 Task: Create a rule from the Routing list, Task moved to a section -> Set Priority in the project AgileFalcon , set the section as Done clear the priority
Action: Mouse moved to (86, 414)
Screenshot: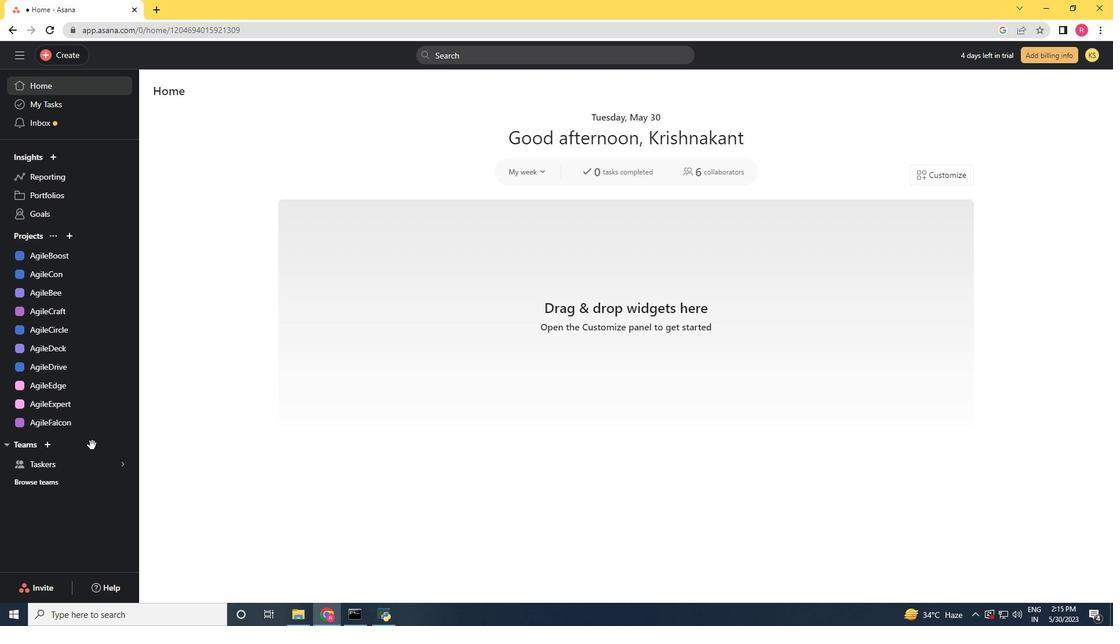 
Action: Mouse pressed left at (86, 414)
Screenshot: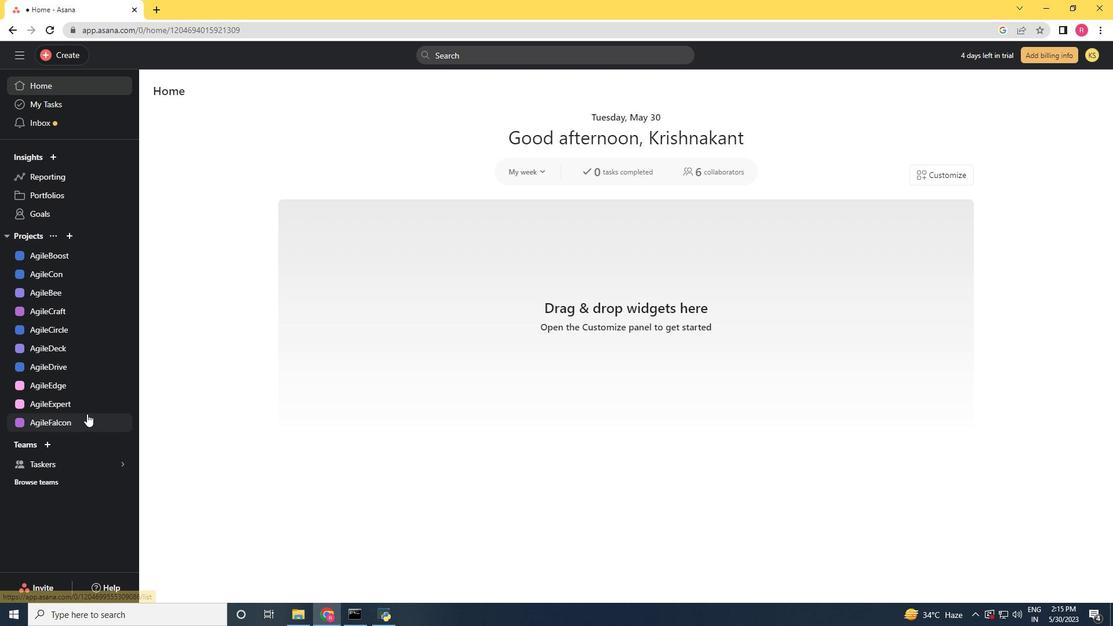 
Action: Mouse moved to (1064, 98)
Screenshot: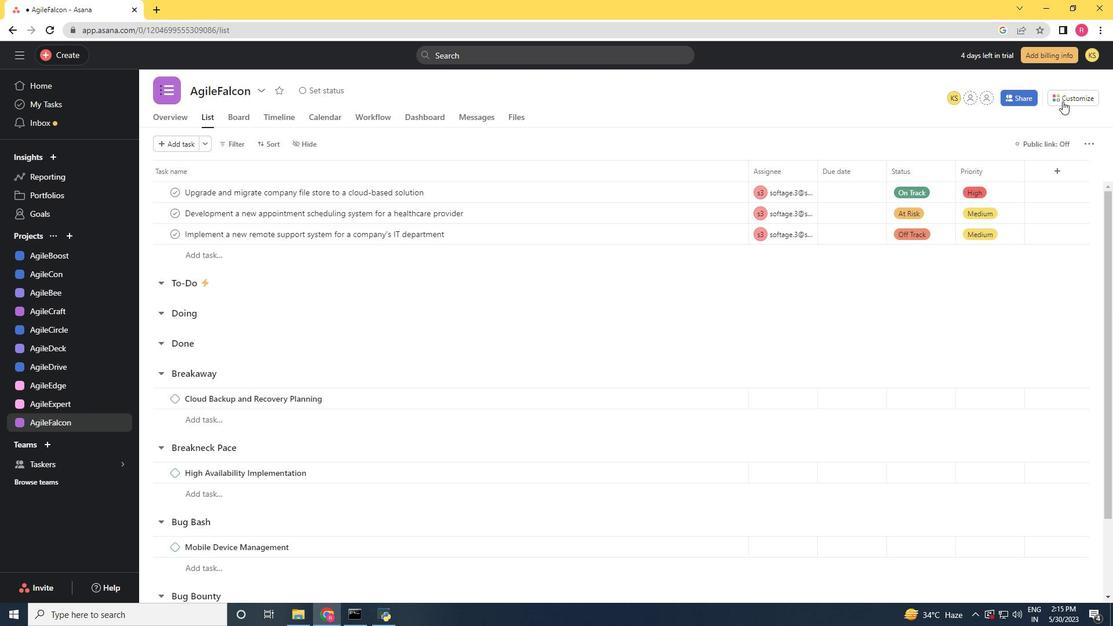 
Action: Mouse pressed left at (1064, 98)
Screenshot: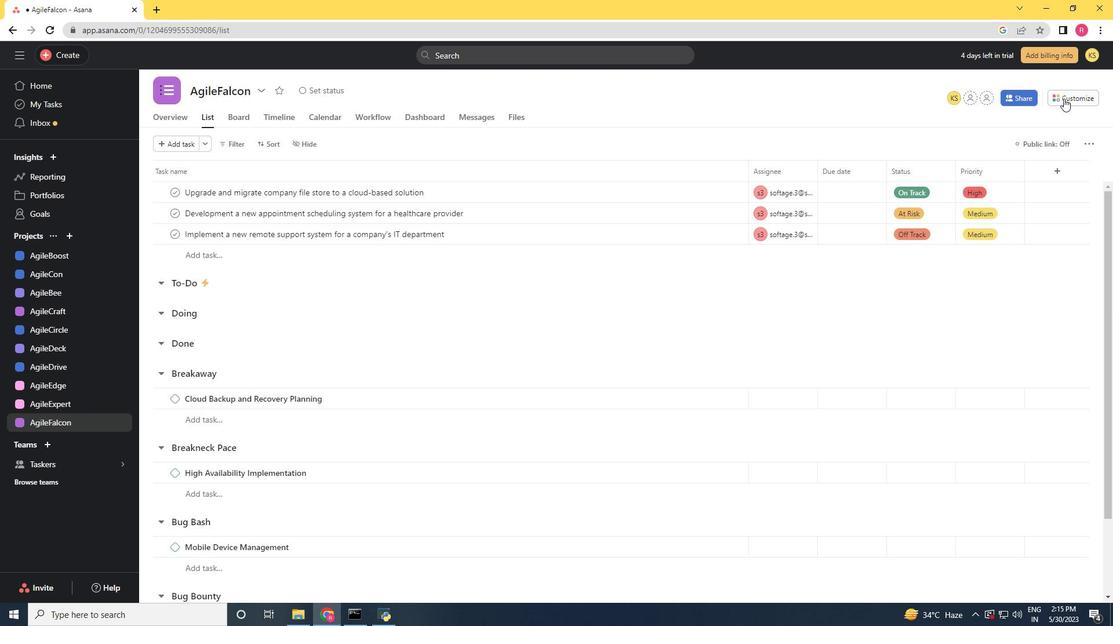 
Action: Mouse moved to (878, 257)
Screenshot: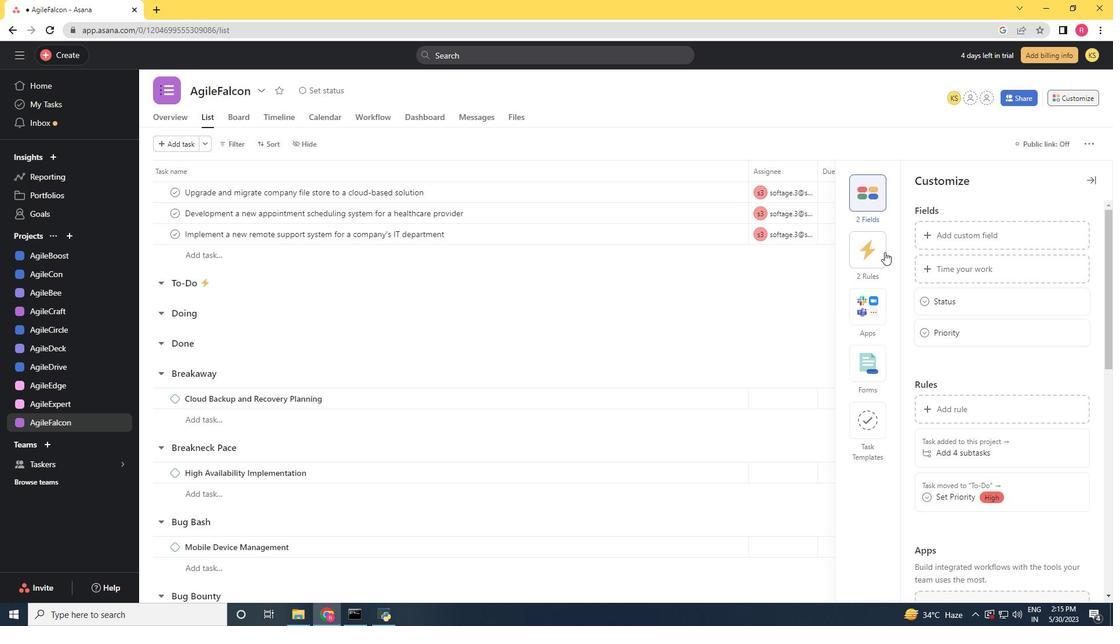 
Action: Mouse pressed left at (878, 257)
Screenshot: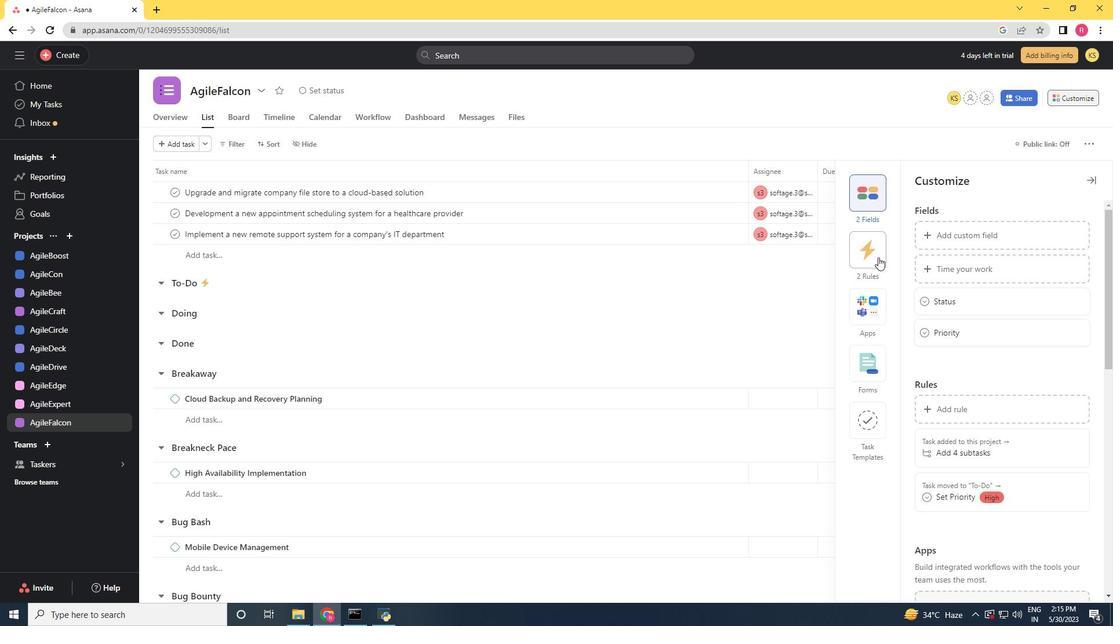 
Action: Mouse moved to (981, 226)
Screenshot: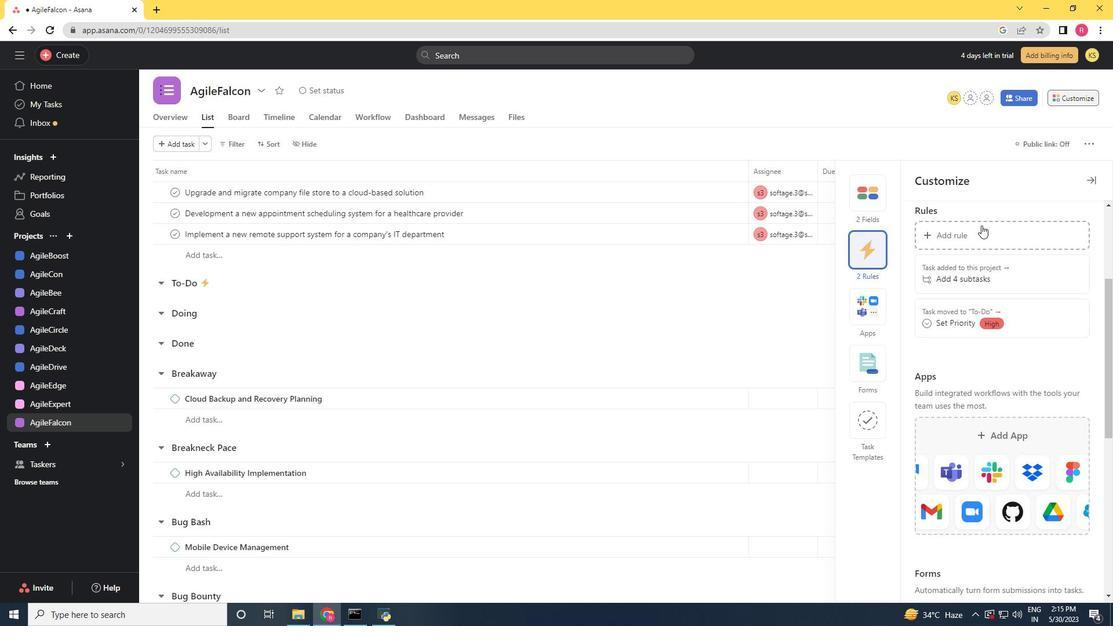 
Action: Mouse pressed left at (981, 226)
Screenshot: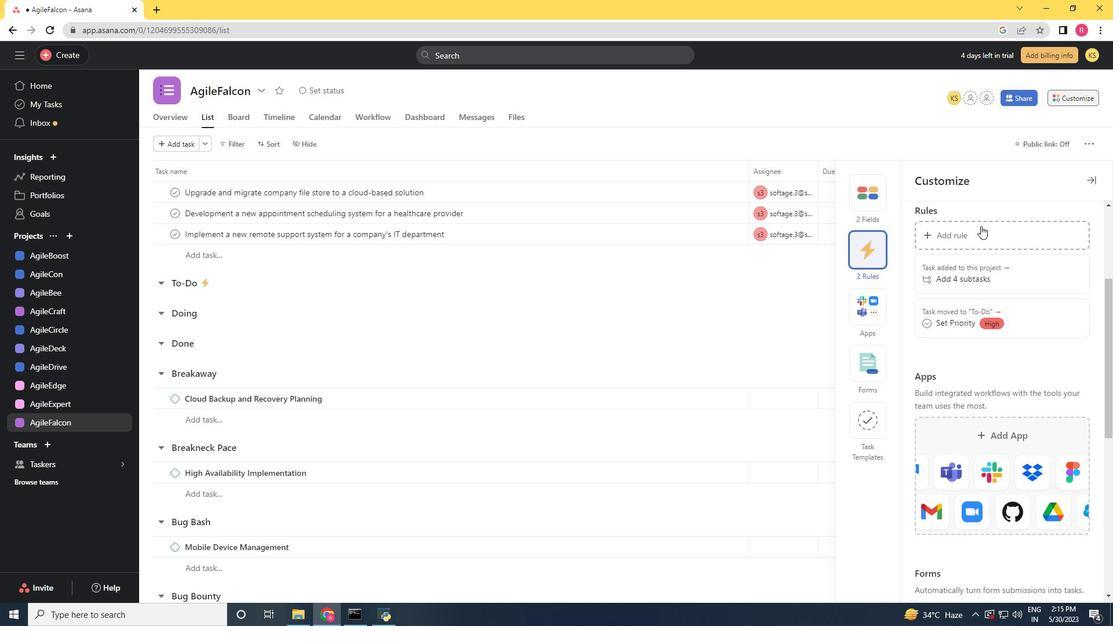 
Action: Mouse moved to (237, 156)
Screenshot: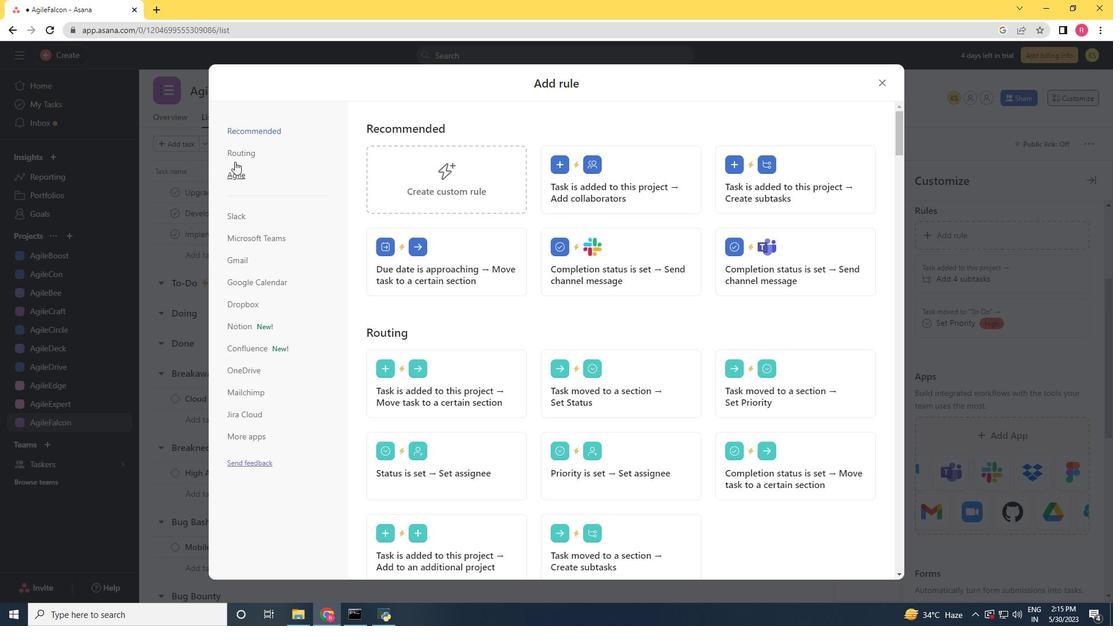 
Action: Mouse pressed left at (237, 156)
Screenshot: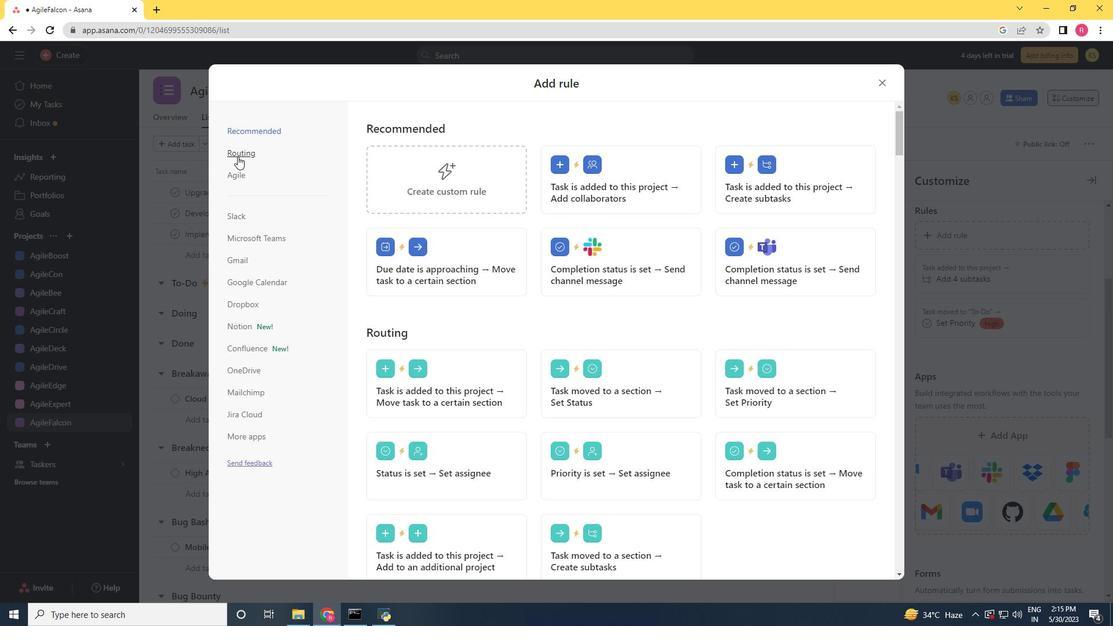 
Action: Mouse moved to (793, 190)
Screenshot: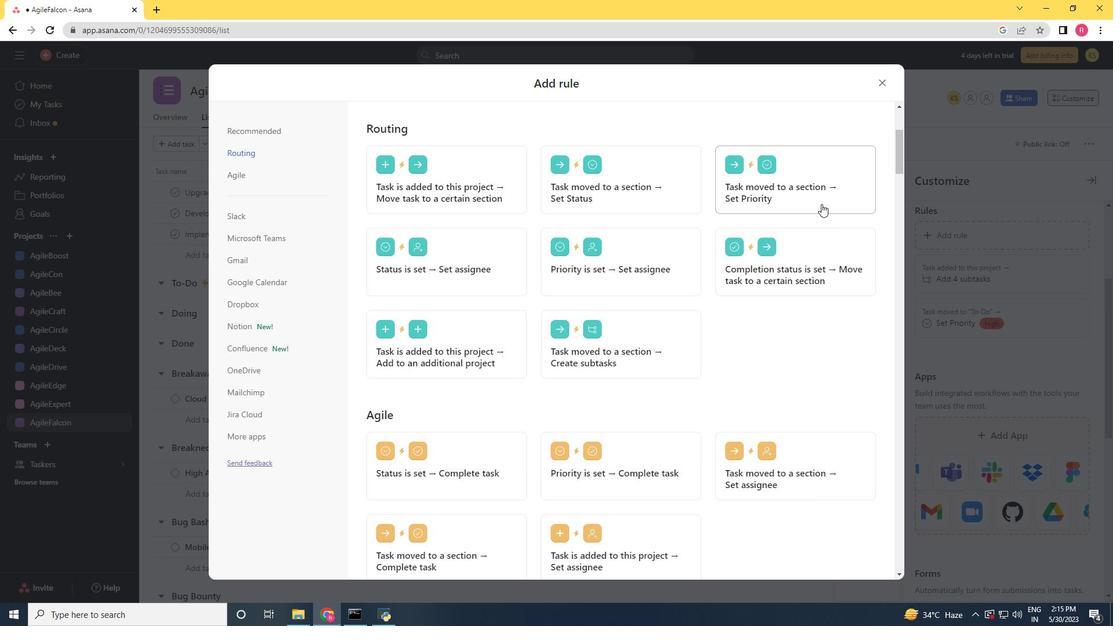 
Action: Mouse pressed left at (793, 190)
Screenshot: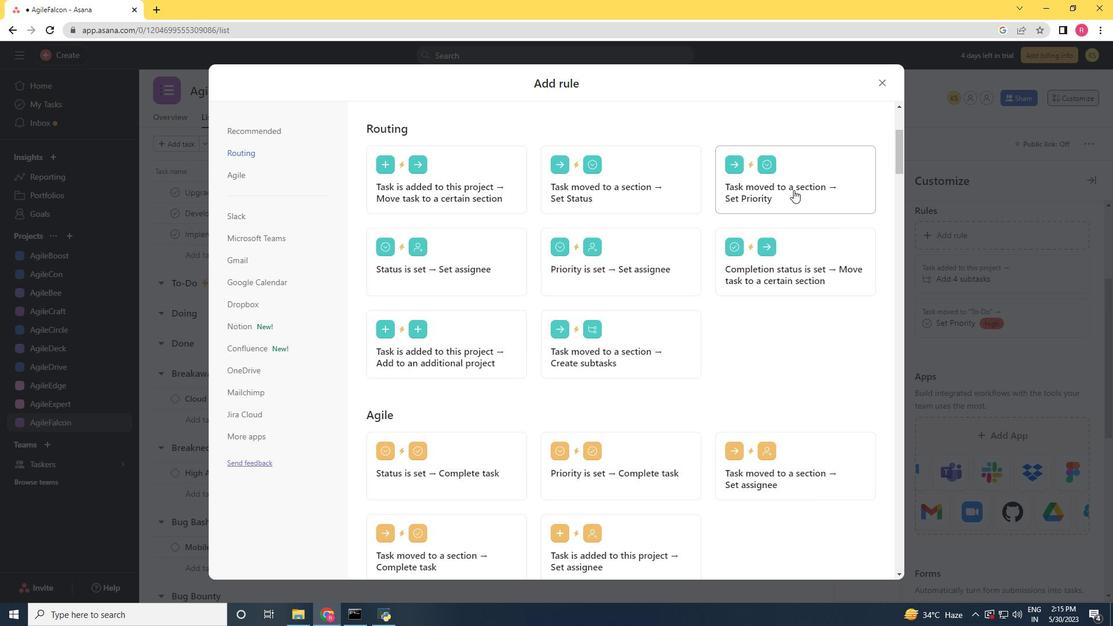
Action: Mouse moved to (518, 316)
Screenshot: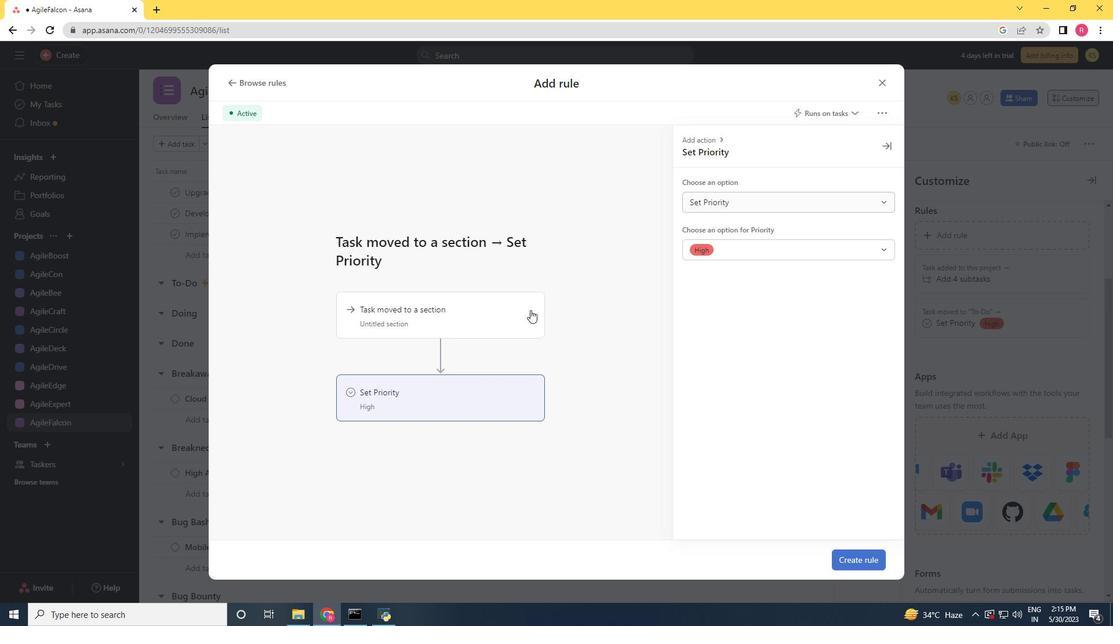 
Action: Mouse pressed left at (518, 316)
Screenshot: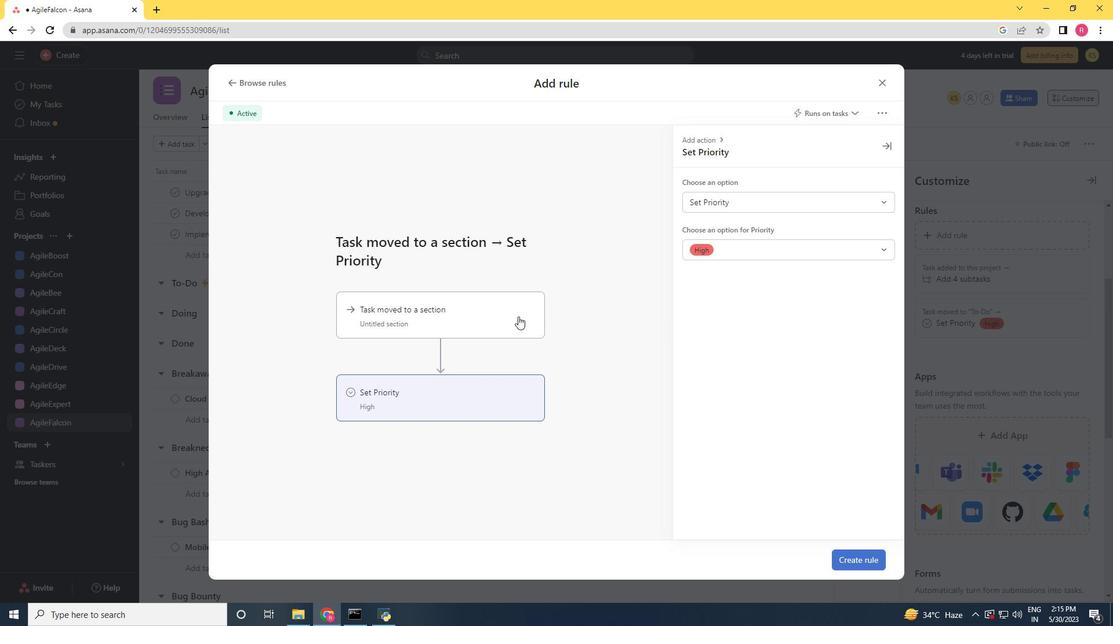 
Action: Mouse moved to (720, 206)
Screenshot: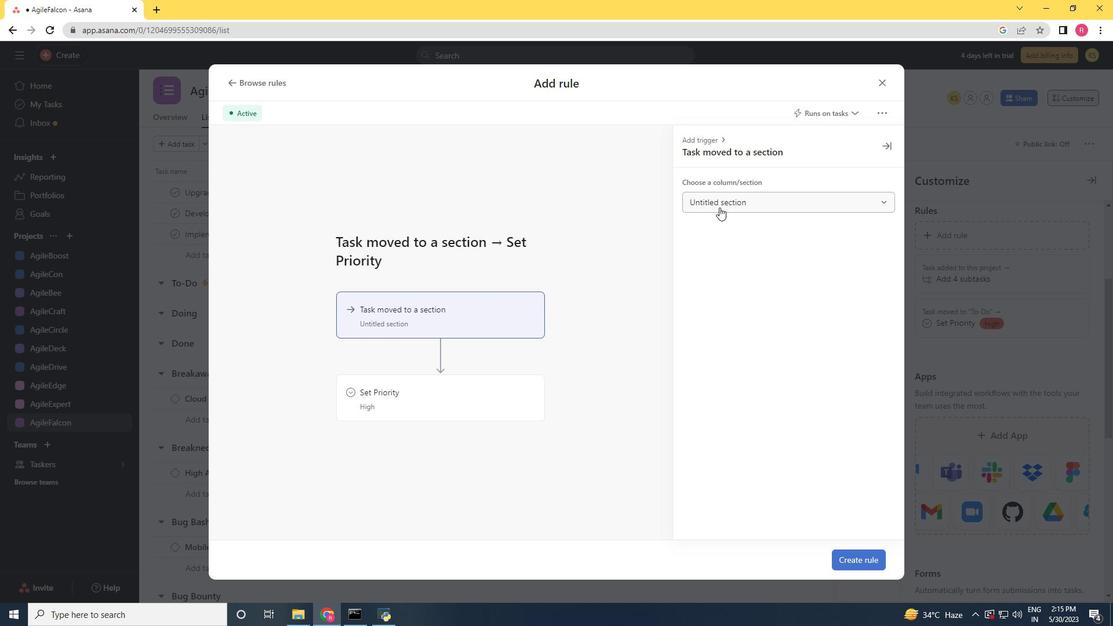 
Action: Mouse pressed left at (720, 206)
Screenshot: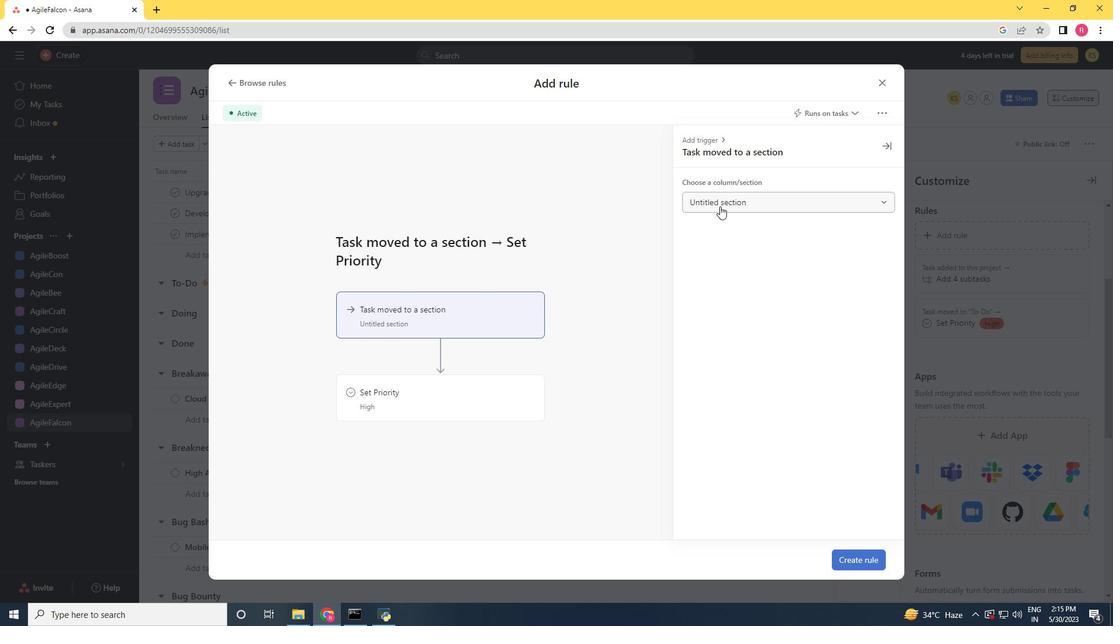 
Action: Mouse moved to (725, 292)
Screenshot: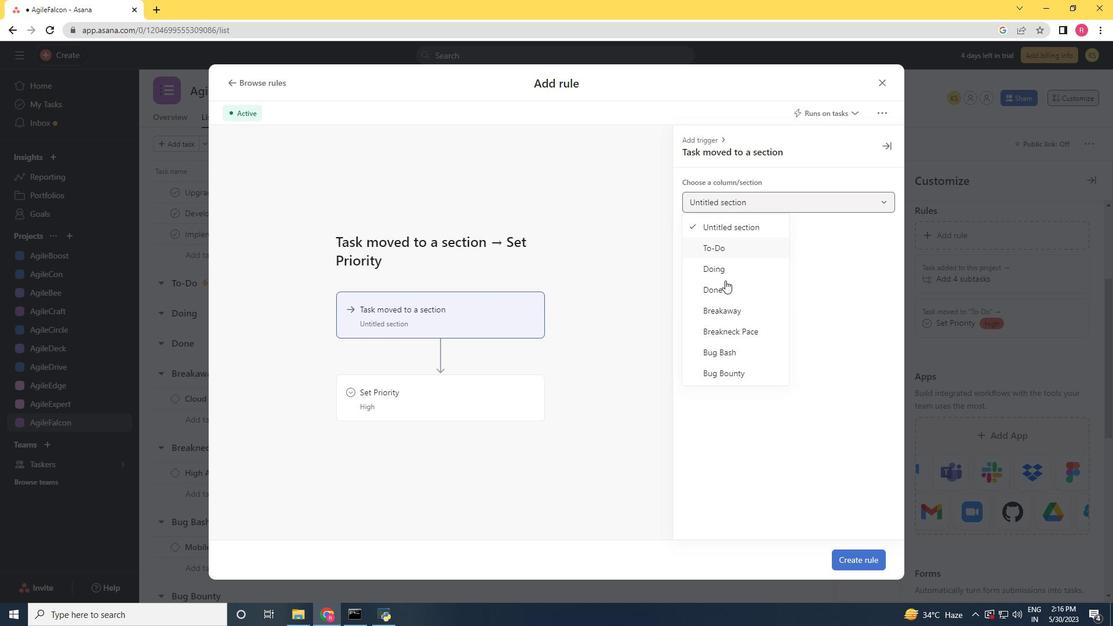 
Action: Mouse pressed left at (725, 292)
Screenshot: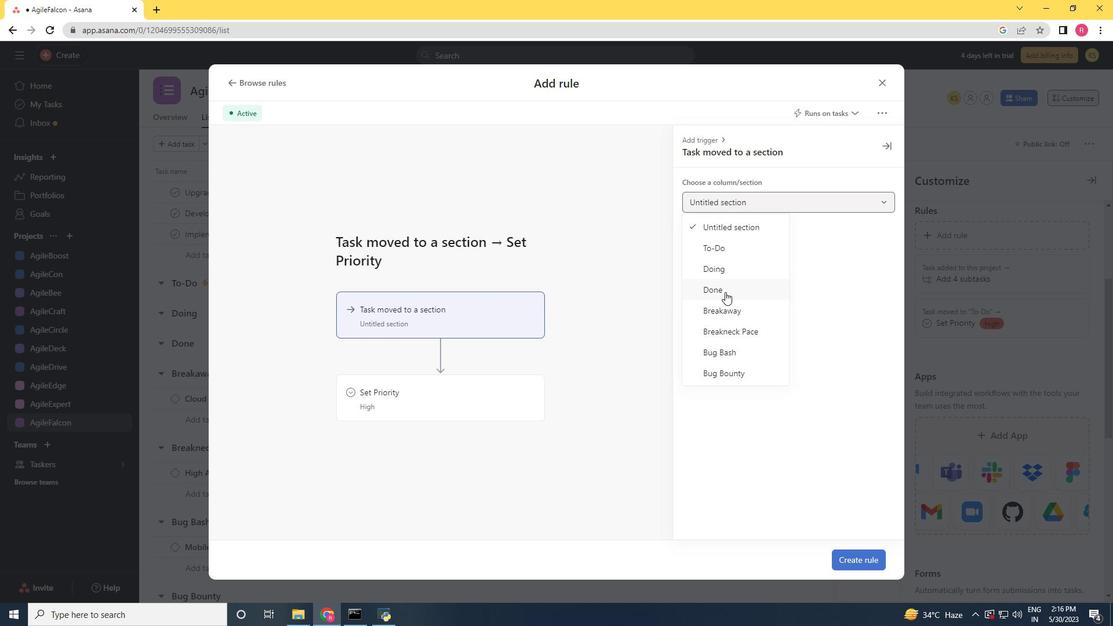 
Action: Mouse moved to (488, 402)
Screenshot: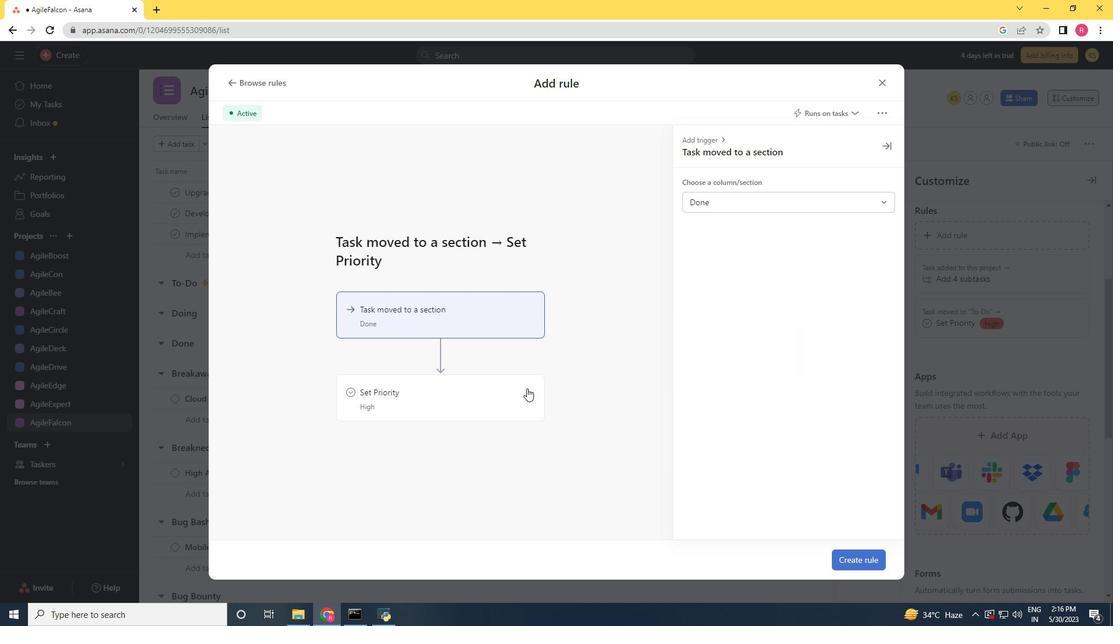 
Action: Mouse pressed left at (488, 402)
Screenshot: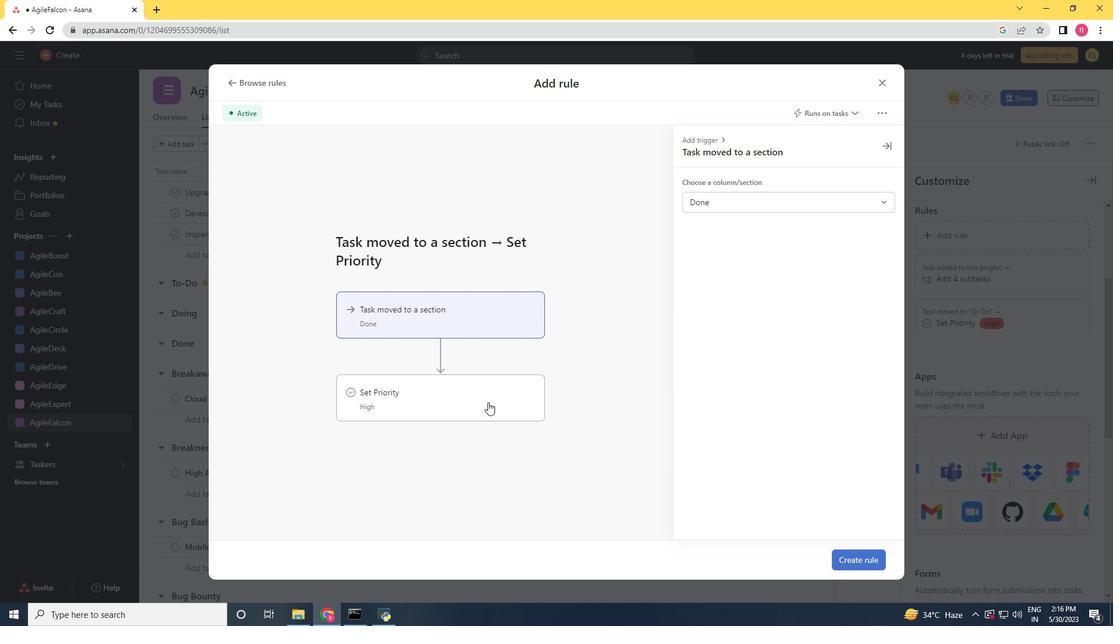 
Action: Mouse moved to (730, 204)
Screenshot: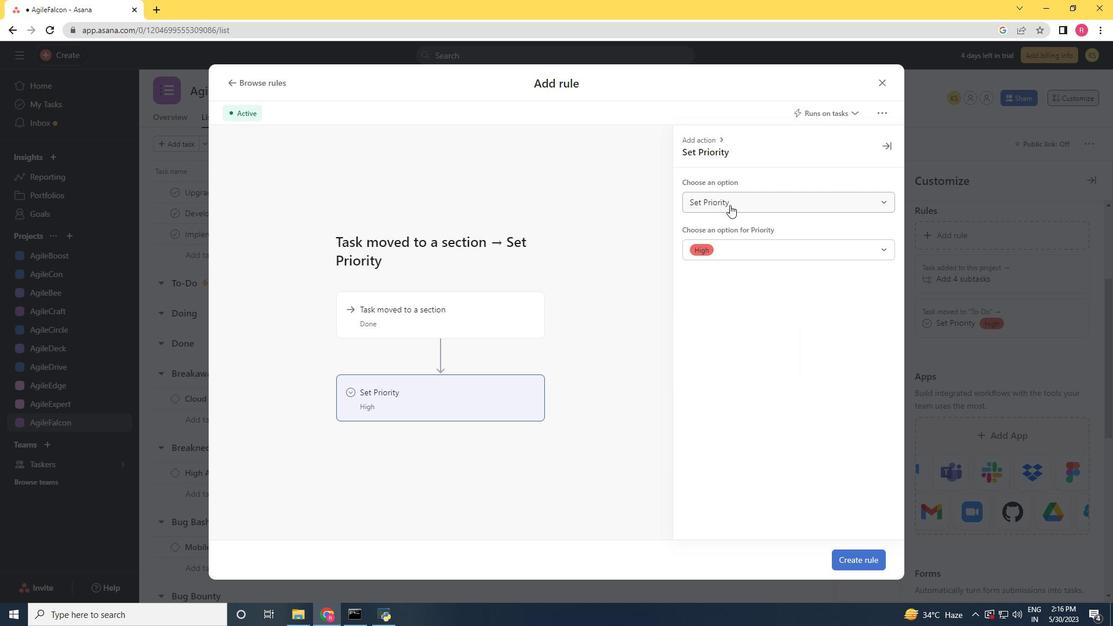 
Action: Mouse pressed left at (730, 204)
Screenshot: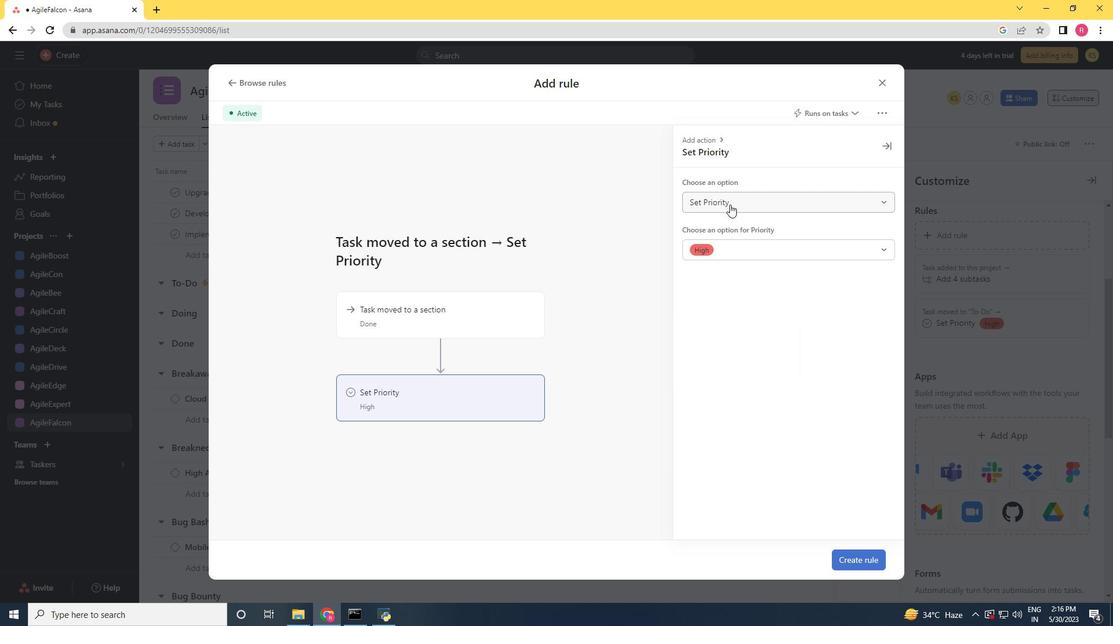 
Action: Mouse moved to (739, 252)
Screenshot: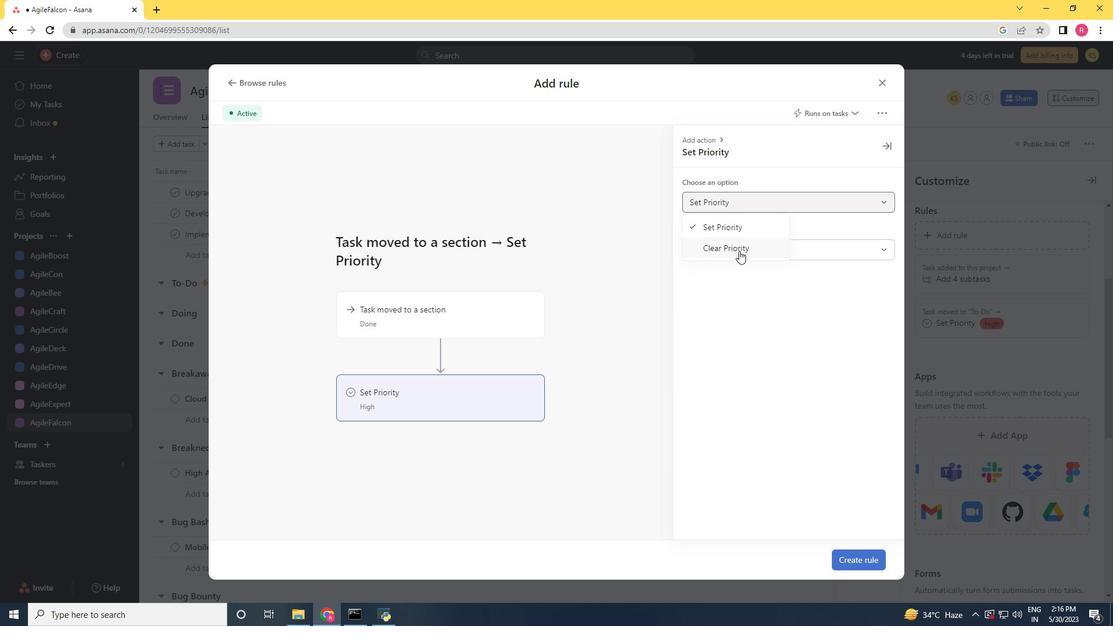 
Action: Mouse pressed left at (739, 252)
Screenshot: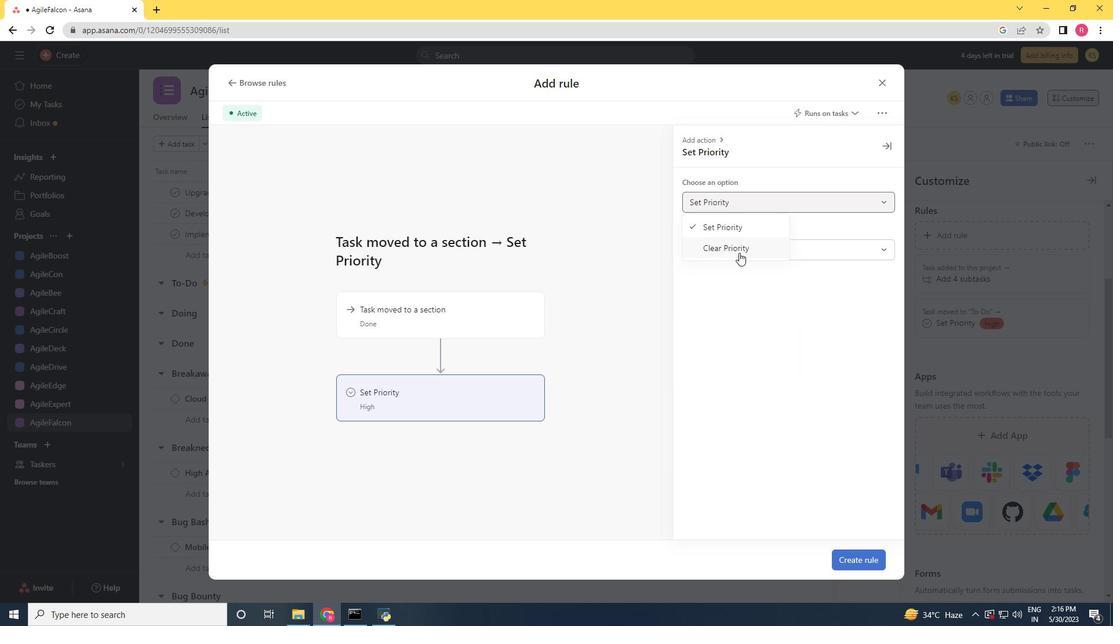 
Action: Mouse moved to (859, 568)
Screenshot: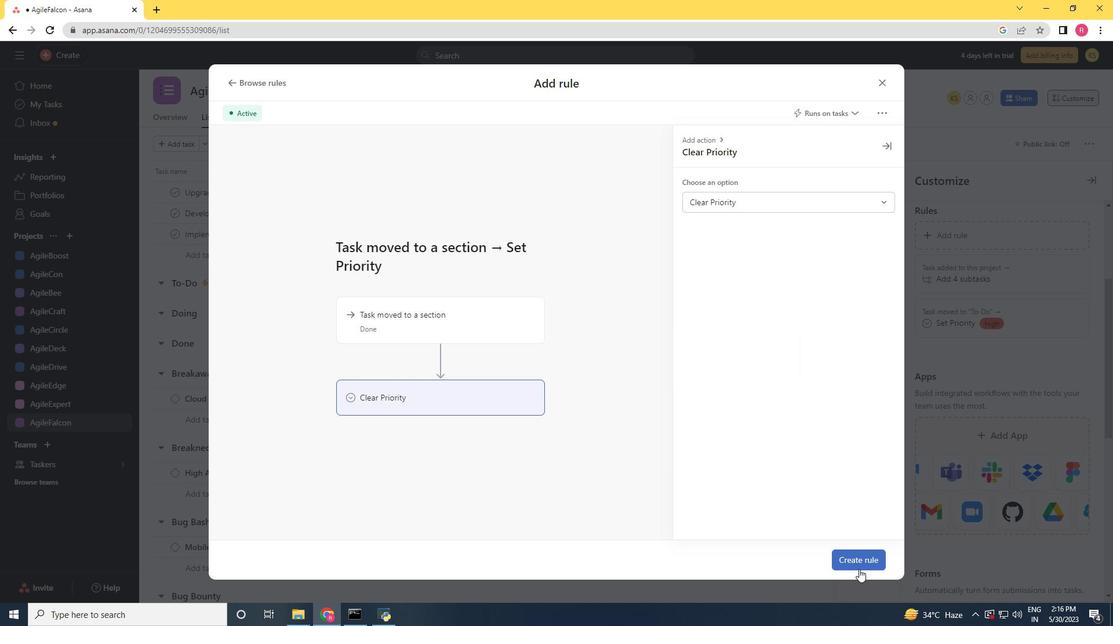
Action: Mouse pressed left at (859, 568)
Screenshot: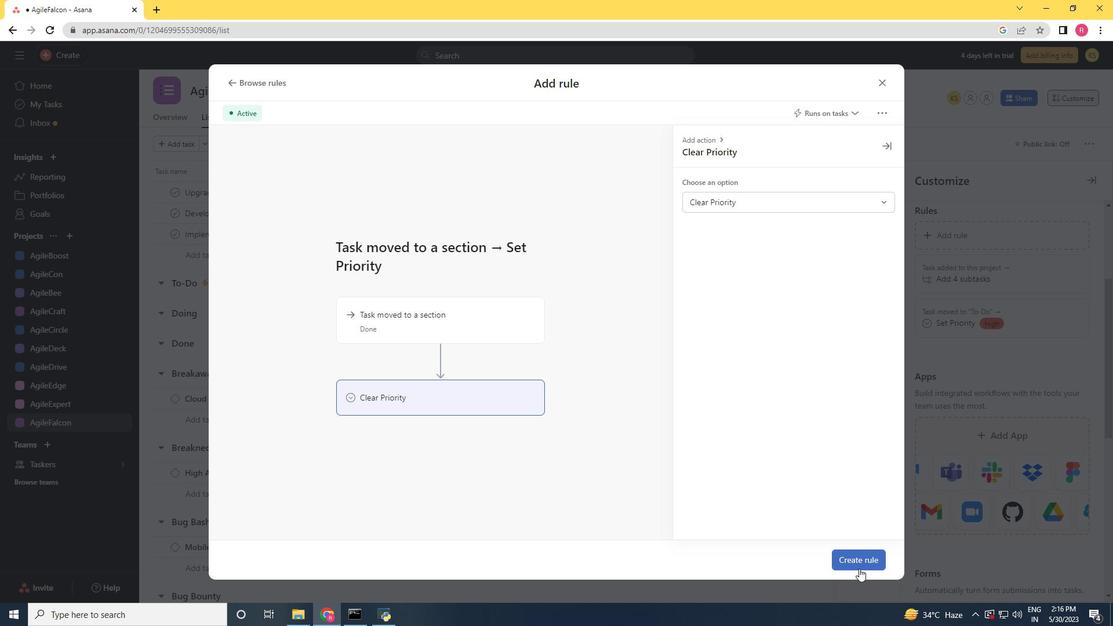 
Action: Mouse moved to (845, 574)
Screenshot: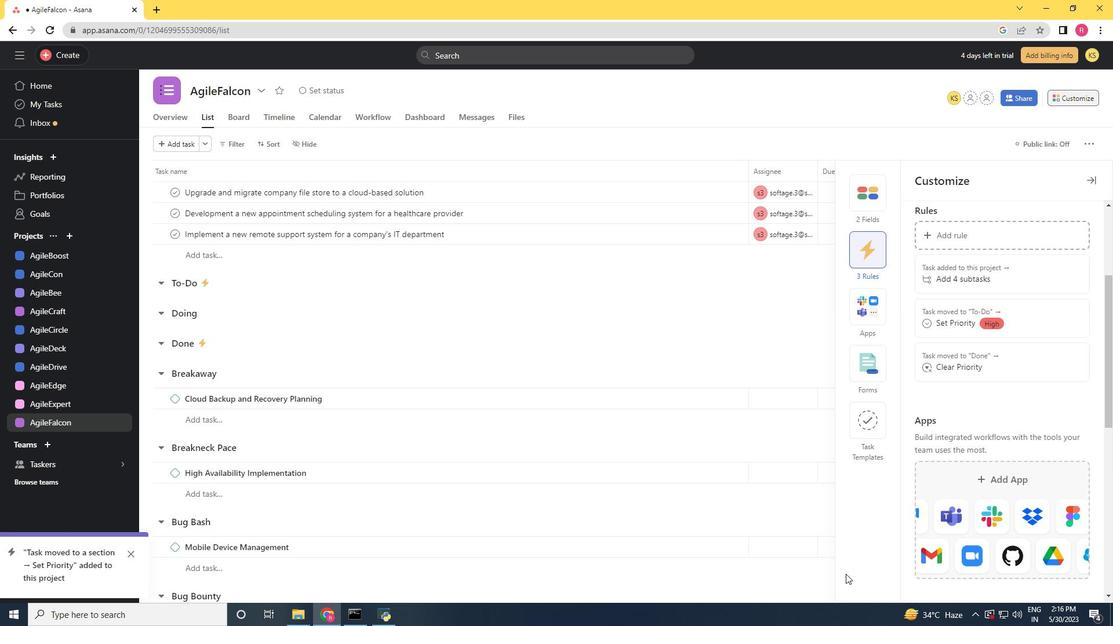 
